 Task: Add start condition ""after previous"".
Action: Mouse moved to (174, 84)
Screenshot: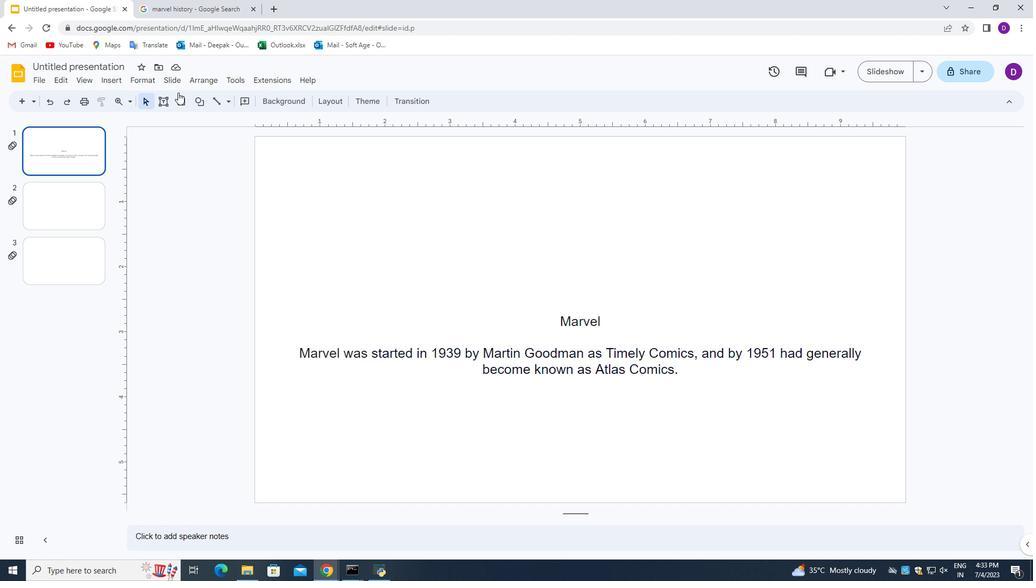 
Action: Mouse pressed left at (174, 84)
Screenshot: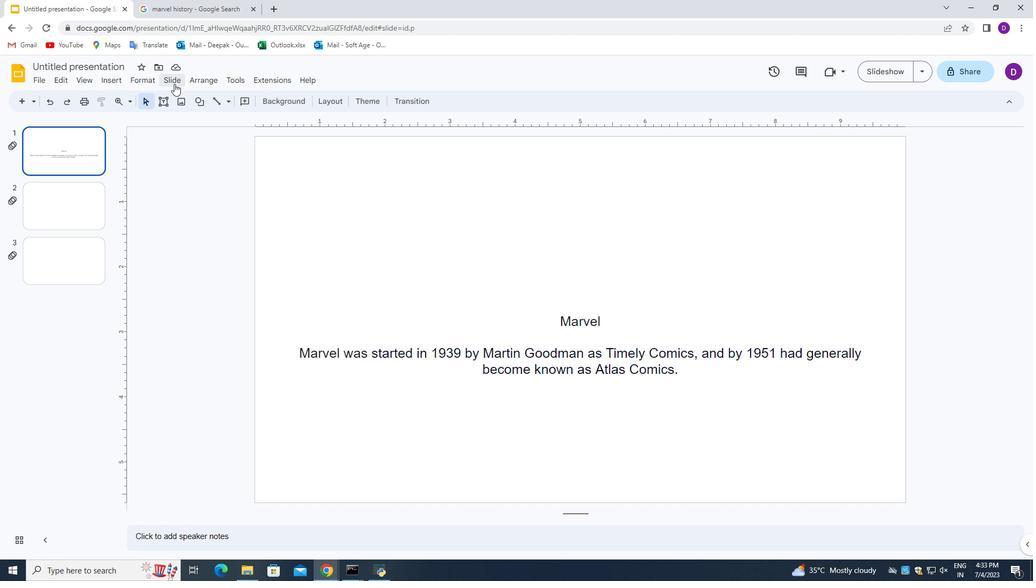 
Action: Mouse moved to (256, 222)
Screenshot: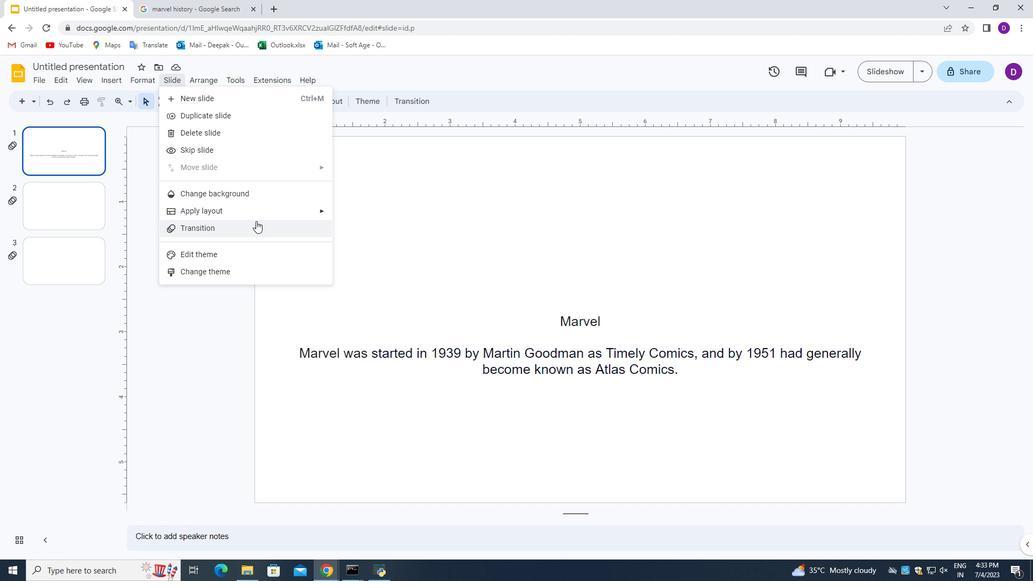
Action: Mouse pressed left at (256, 222)
Screenshot: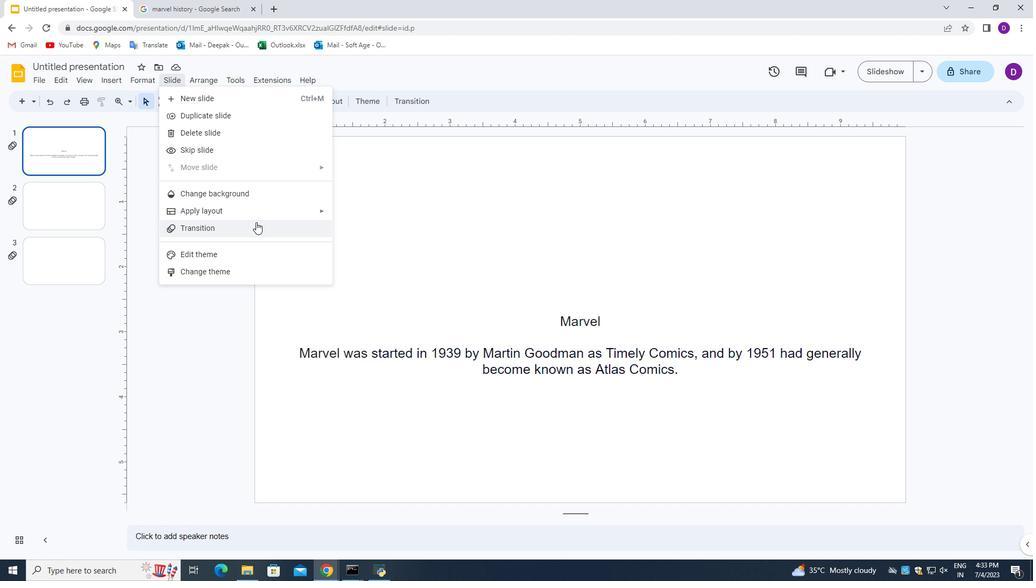 
Action: Mouse moved to (876, 334)
Screenshot: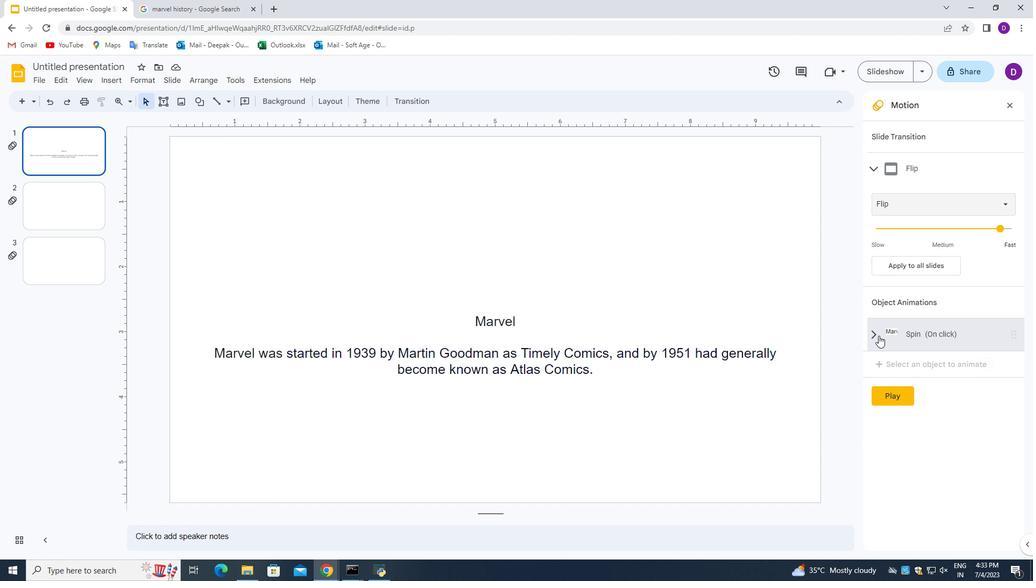 
Action: Mouse pressed left at (876, 334)
Screenshot: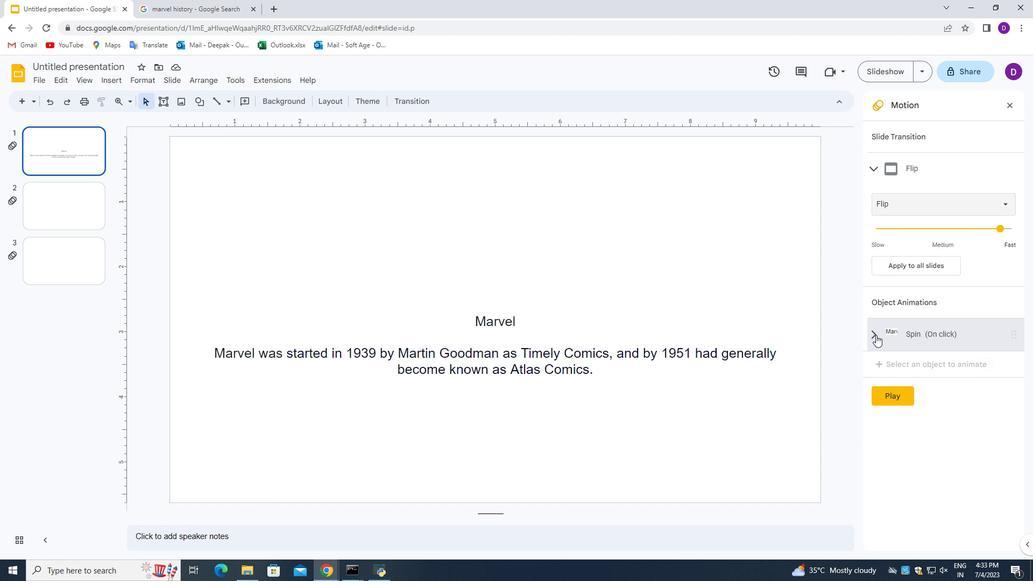 
Action: Mouse moved to (984, 300)
Screenshot: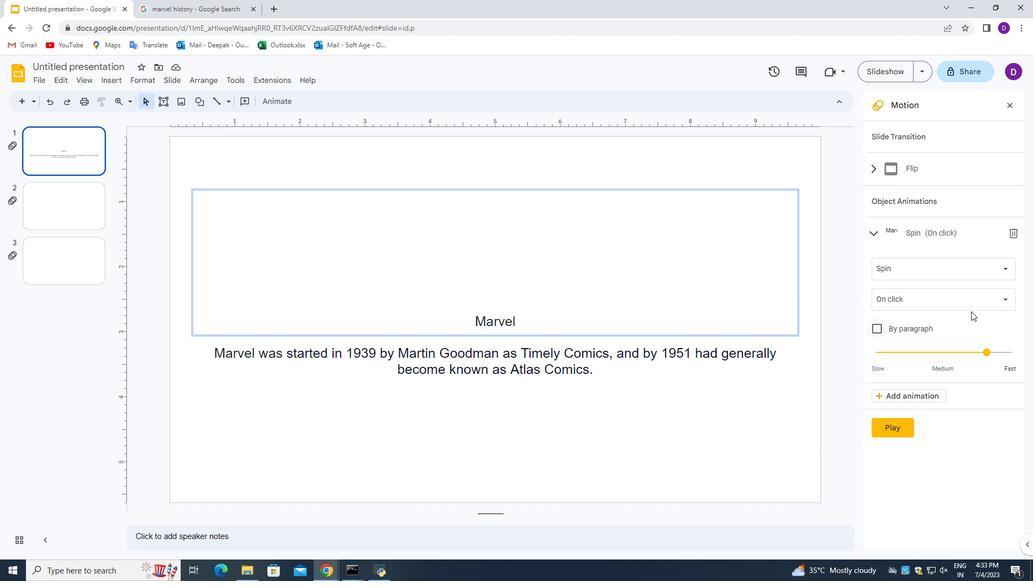 
Action: Mouse pressed left at (984, 300)
Screenshot: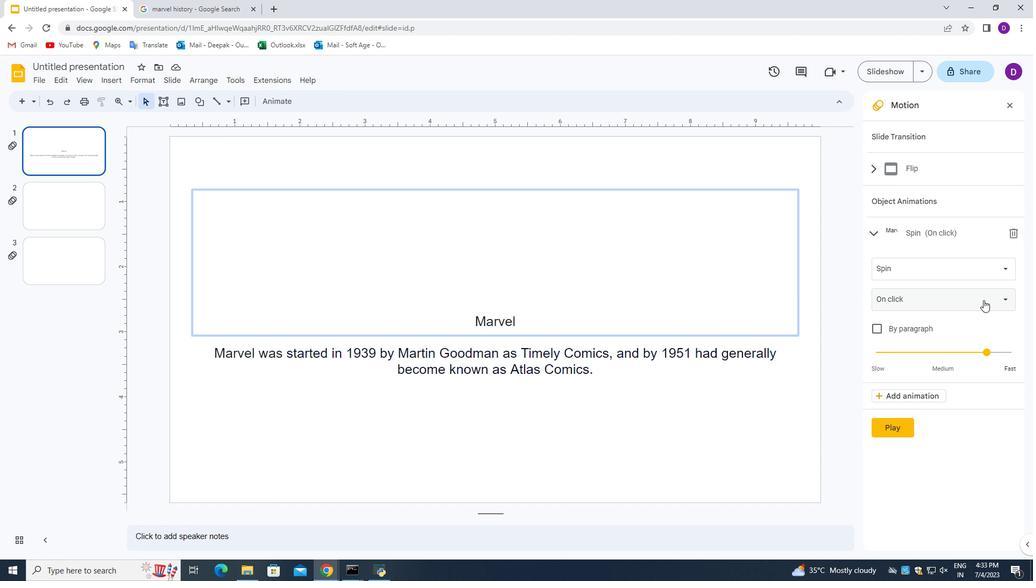 
Action: Mouse moved to (918, 338)
Screenshot: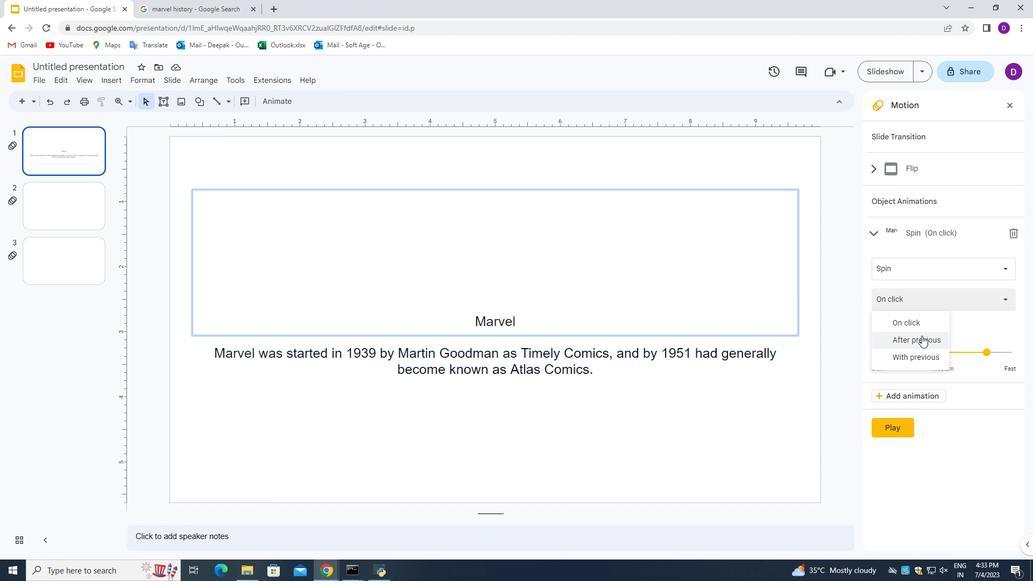 
Action: Mouse pressed left at (918, 338)
Screenshot: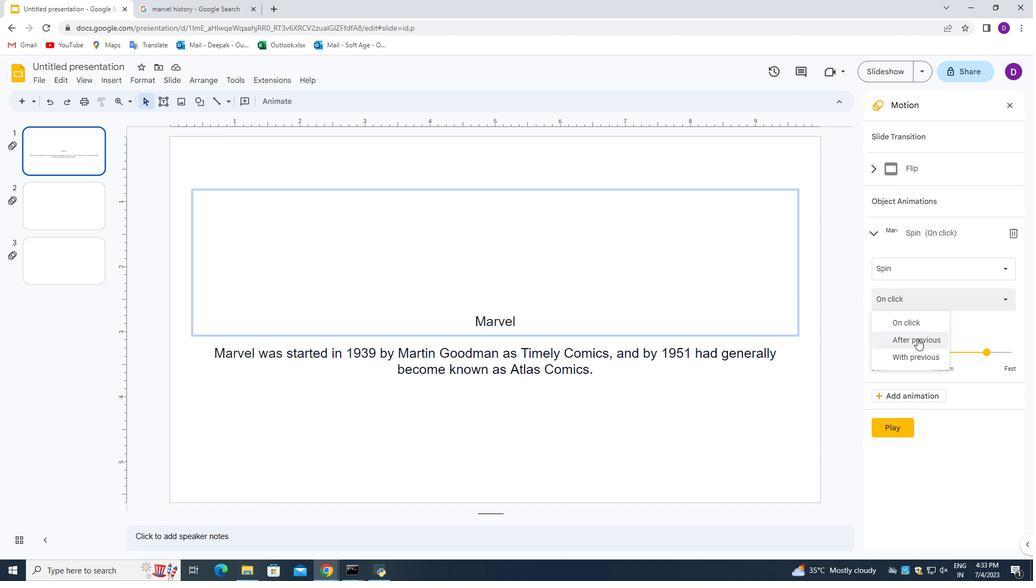 
Action: Mouse moved to (723, 284)
Screenshot: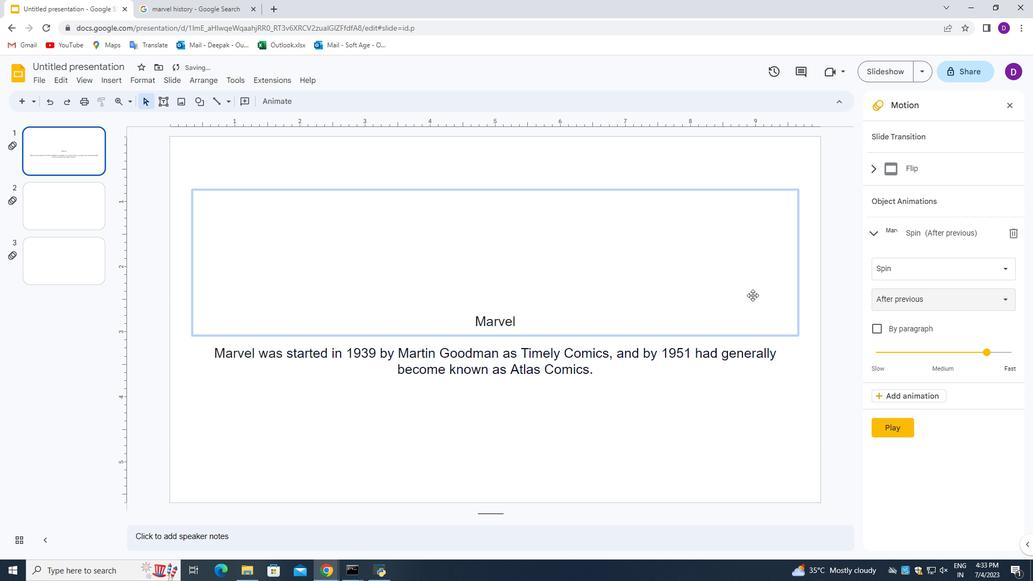 
